 Task: Create a sub task Gather and Analyse Requirements for the task  Implement backup and restore functionality for better data management in the project Transpire , assign it to team member softage.7@softage.net and update the status of the sub task to  At Risk , set the priority of the sub task to Medium.
Action: Mouse moved to (53, 372)
Screenshot: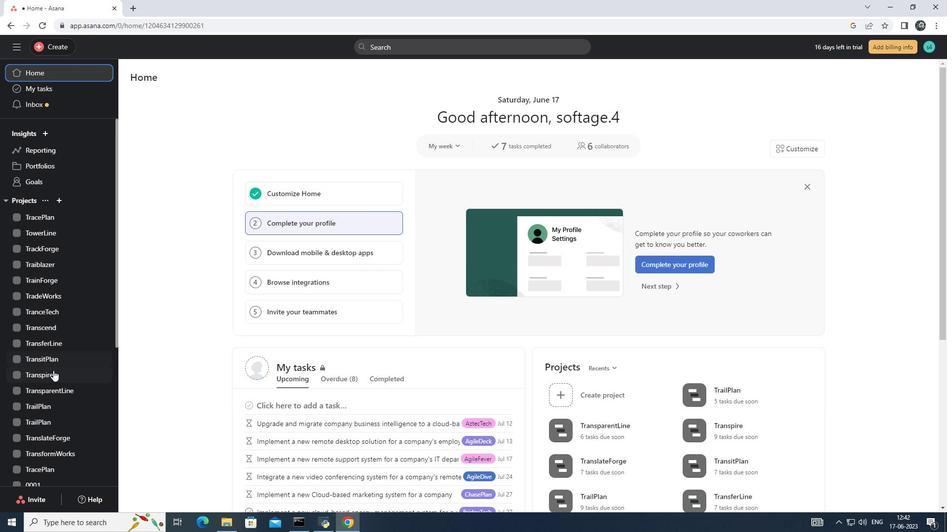 
Action: Mouse pressed left at (53, 372)
Screenshot: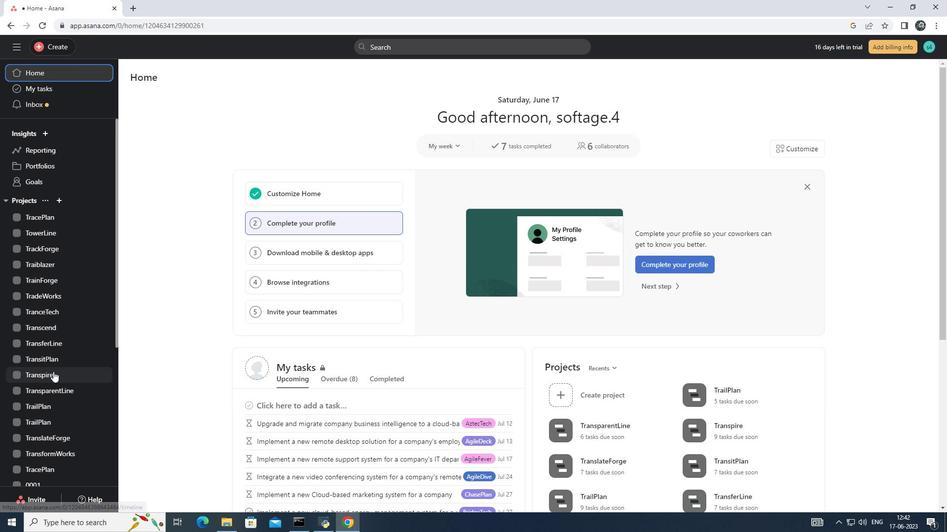 
Action: Mouse moved to (385, 235)
Screenshot: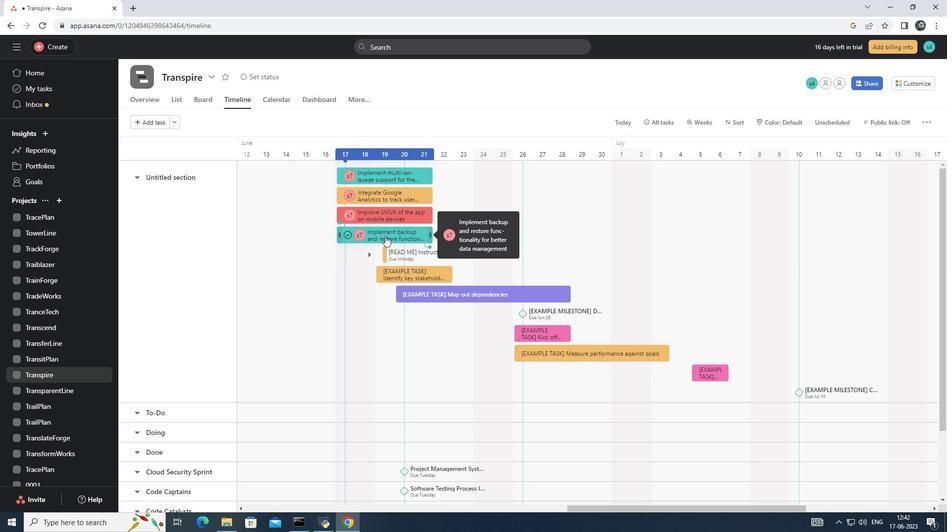 
Action: Mouse pressed left at (385, 235)
Screenshot: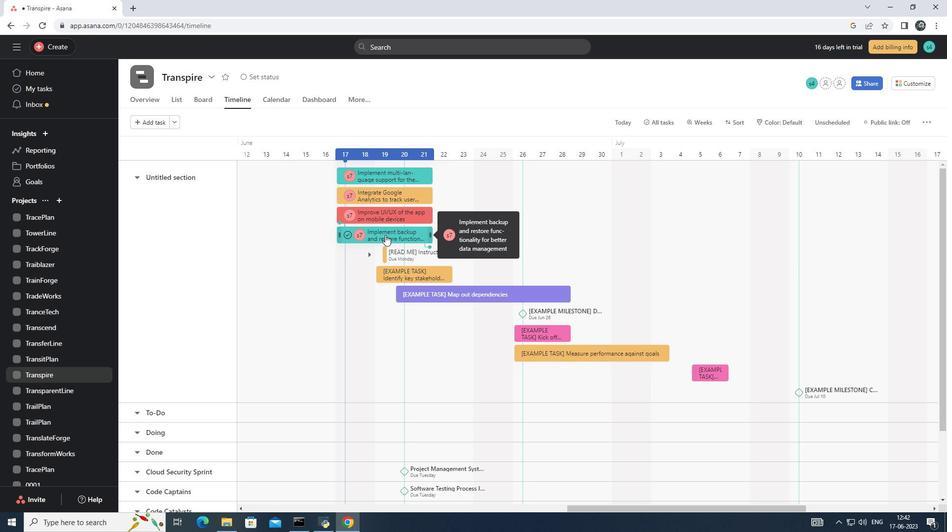 
Action: Mouse moved to (883, 391)
Screenshot: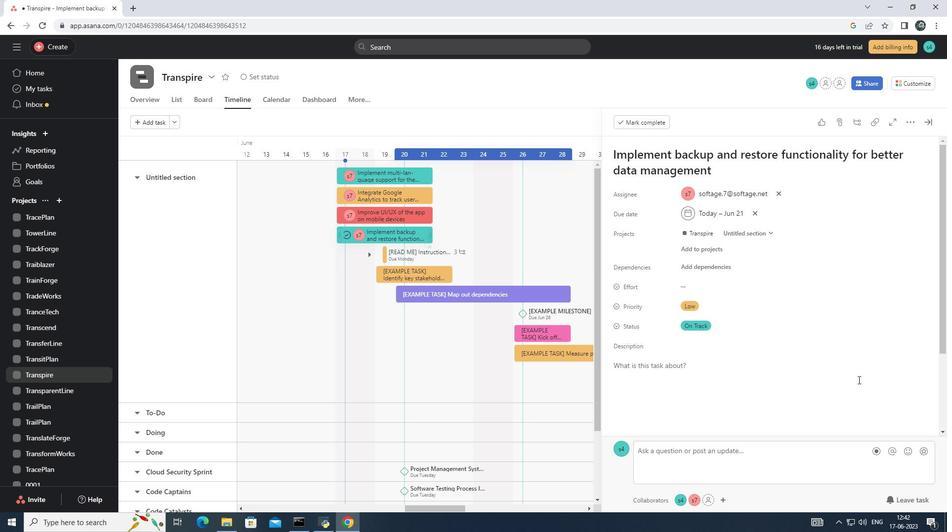
Action: Mouse scrolled (883, 390) with delta (0, 0)
Screenshot: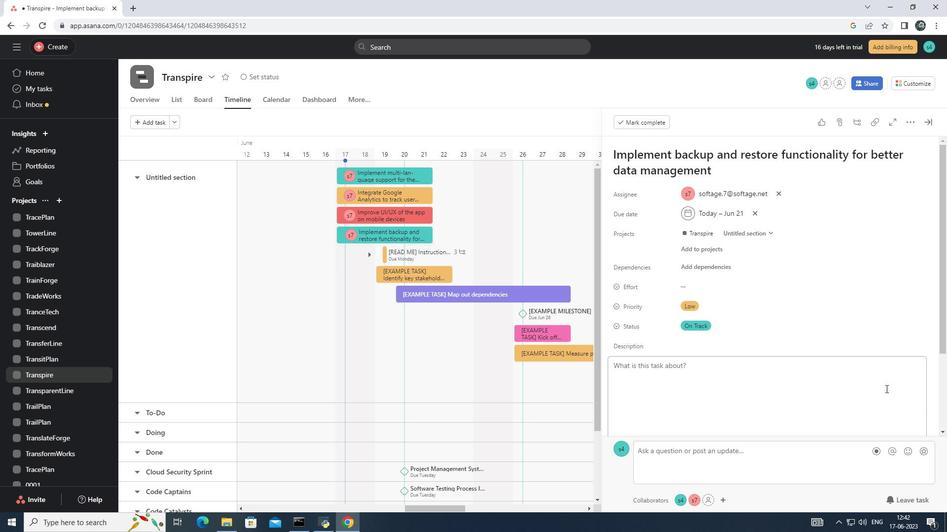 
Action: Mouse moved to (882, 392)
Screenshot: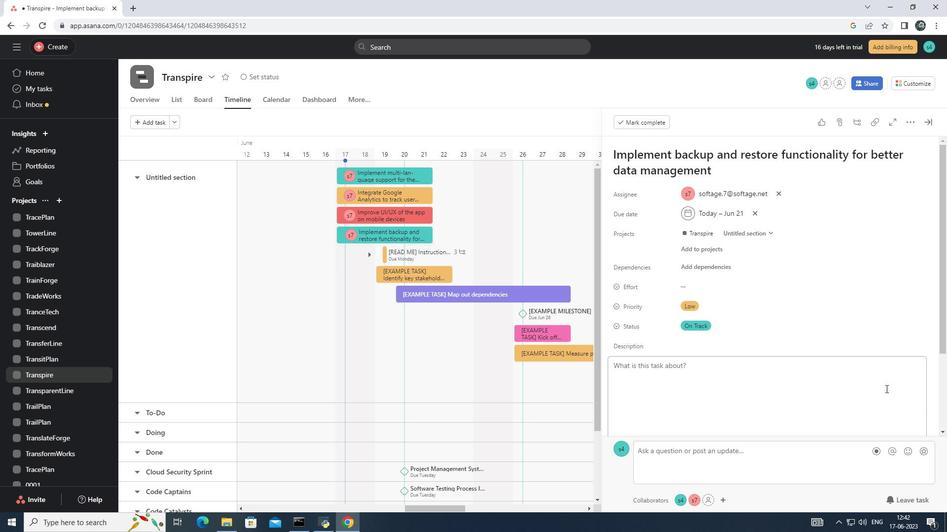 
Action: Mouse scrolled (882, 391) with delta (0, 0)
Screenshot: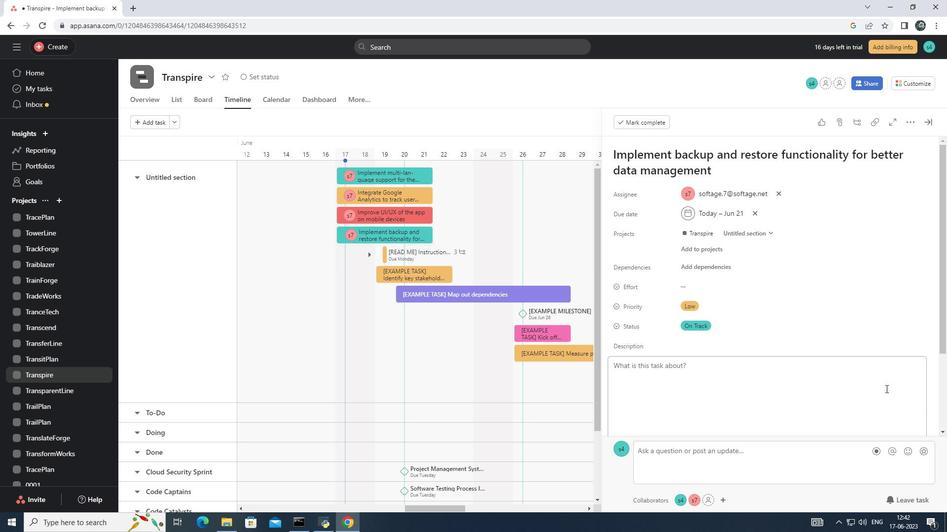 
Action: Mouse moved to (881, 393)
Screenshot: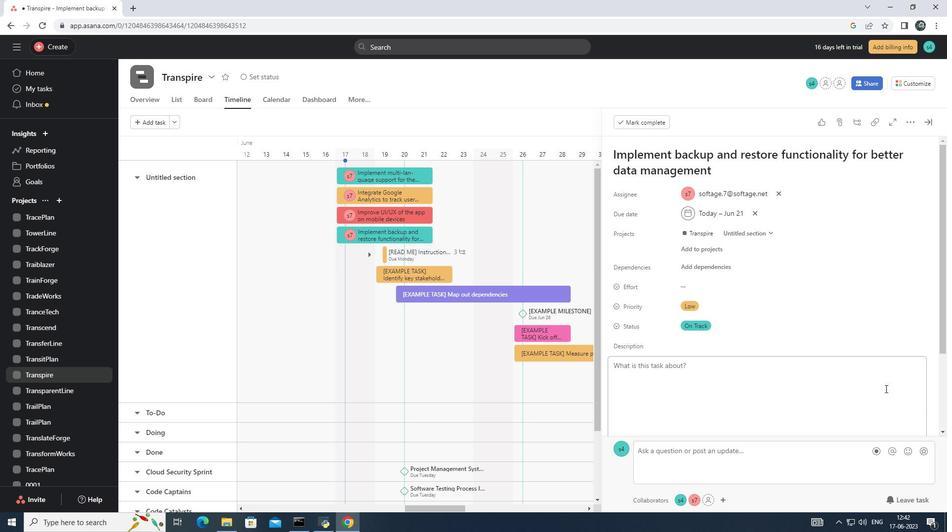
Action: Mouse scrolled (881, 392) with delta (0, 0)
Screenshot: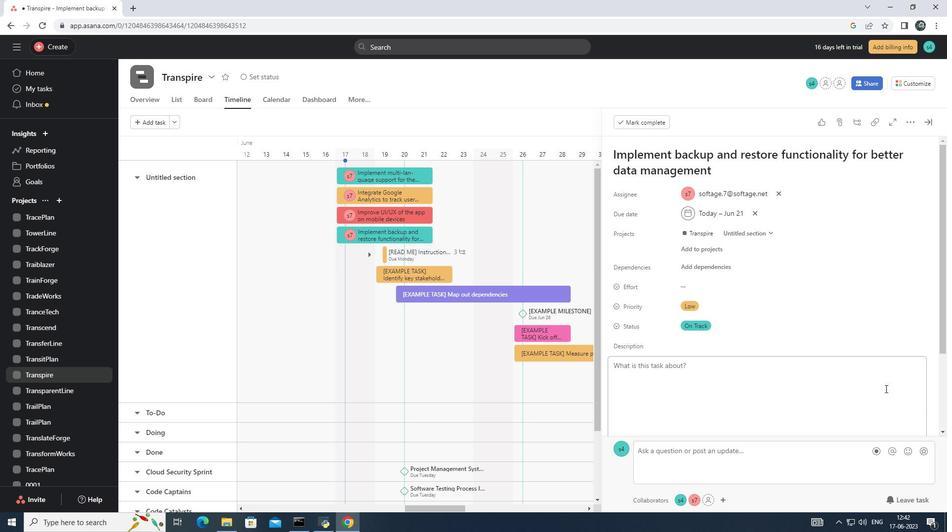 
Action: Mouse moved to (635, 358)
Screenshot: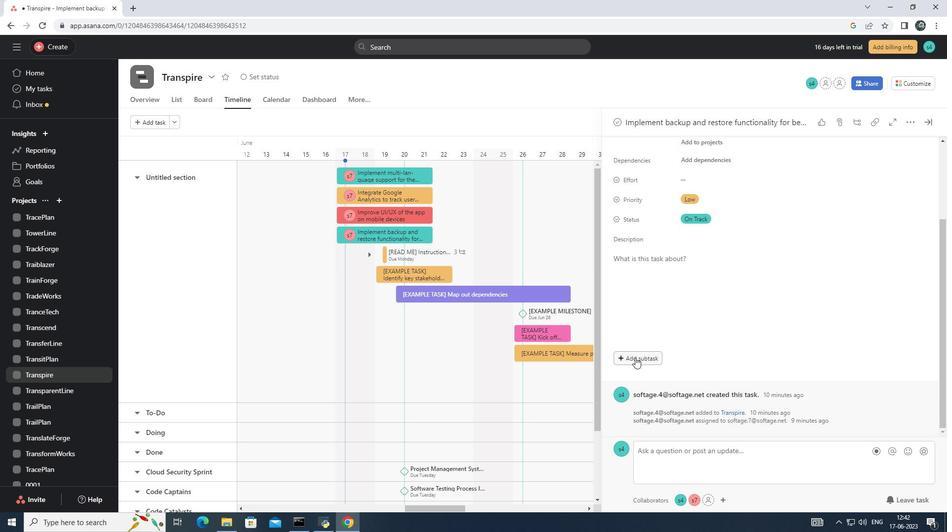 
Action: Mouse pressed left at (635, 358)
Screenshot: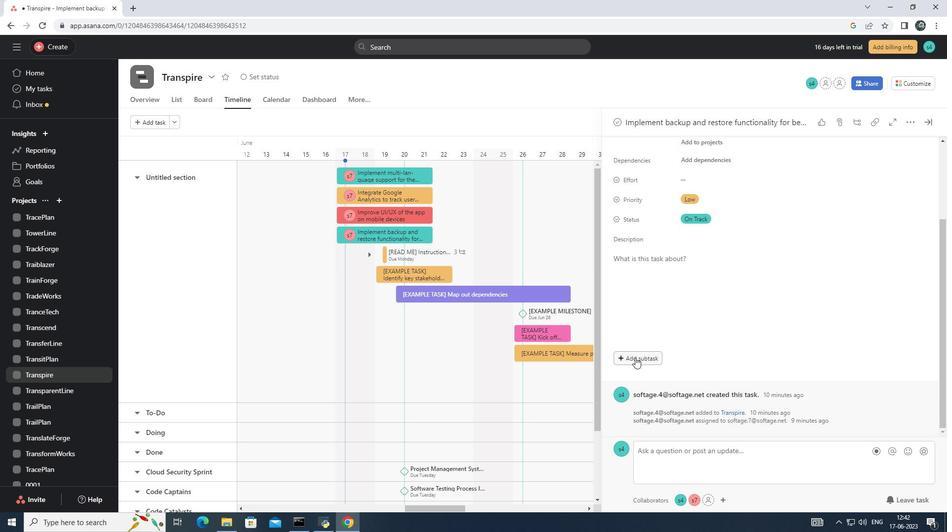 
Action: Mouse moved to (636, 339)
Screenshot: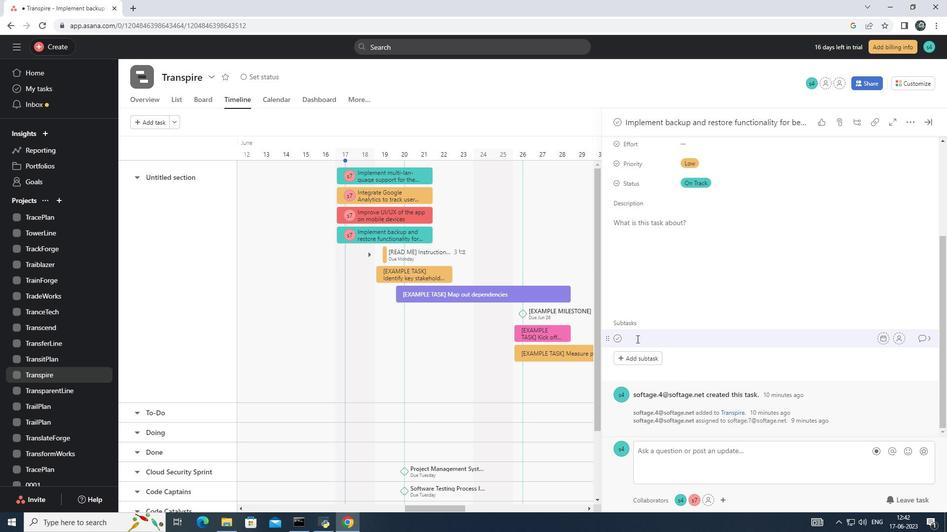 
Action: Mouse pressed left at (636, 339)
Screenshot: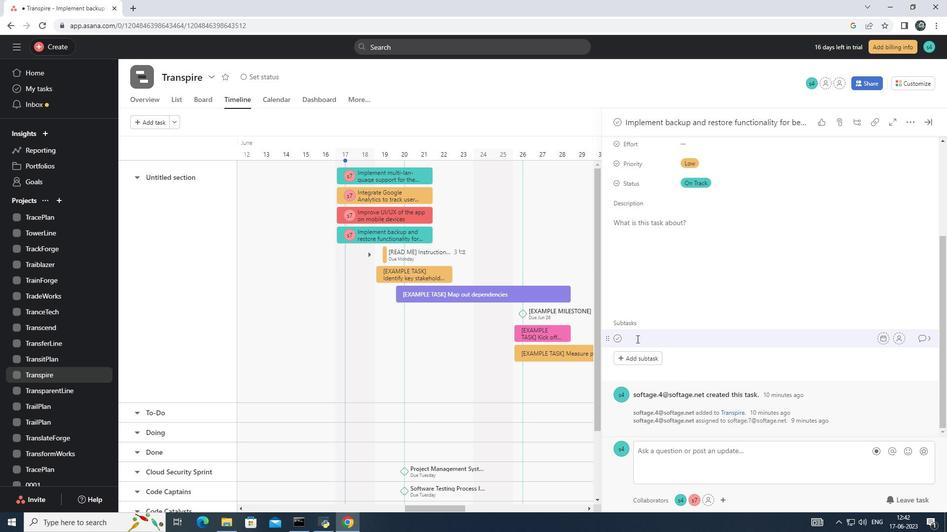 
Action: Key pressed <Key.shift><Key.shift><Key.shift><Key.shift><Key.shift><Key.shift>Gather<Key.space>and<Key.space><Key.shift>Analyse<Key.space><Key.shift>Requirements
Screenshot: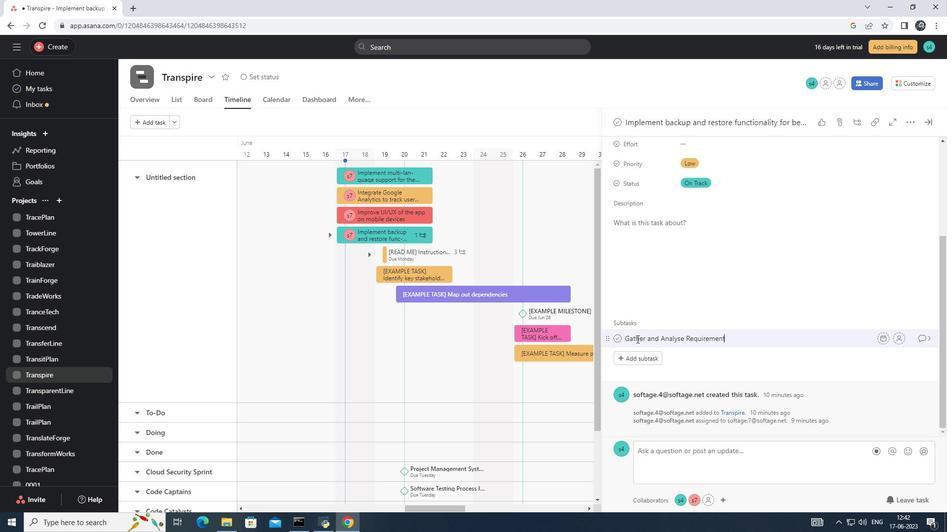 
Action: Mouse moved to (896, 338)
Screenshot: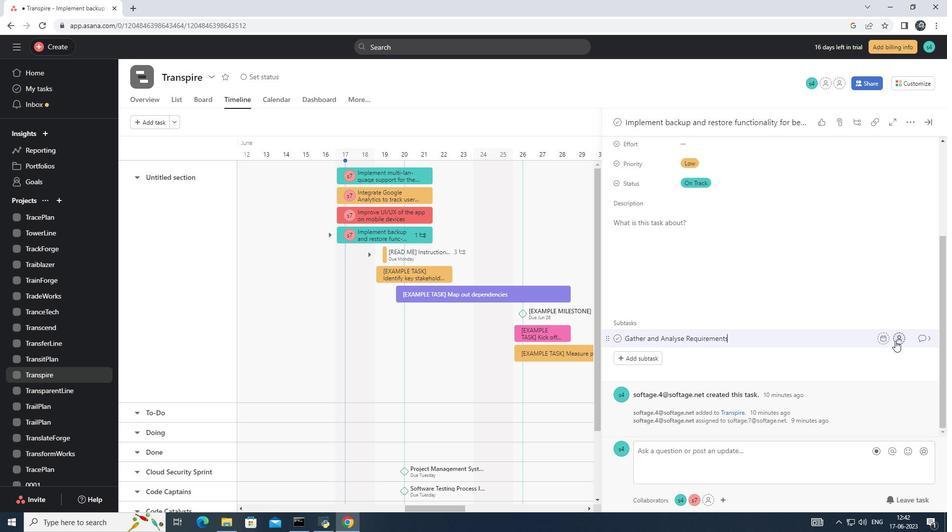 
Action: Mouse pressed left at (896, 338)
Screenshot: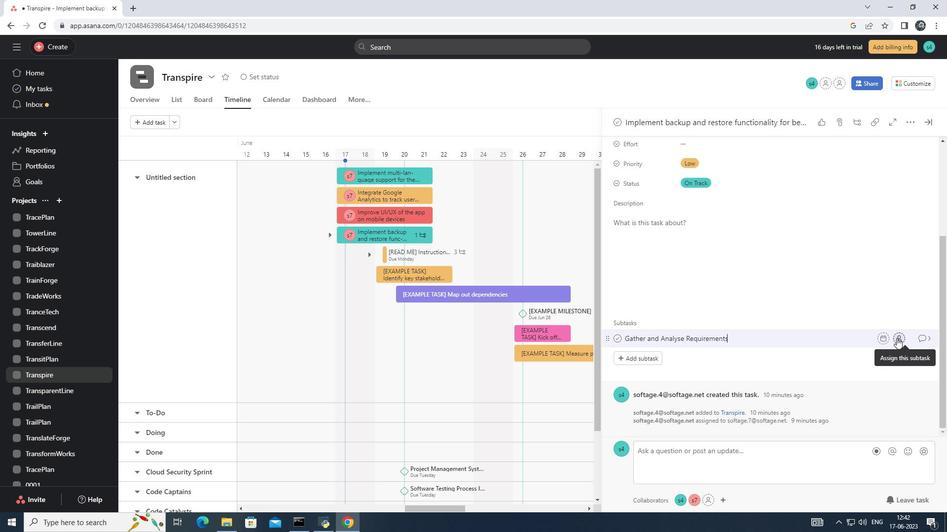 
Action: Key pressed softage.7<Key.shift>@softage.net<Key.enter>
Screenshot: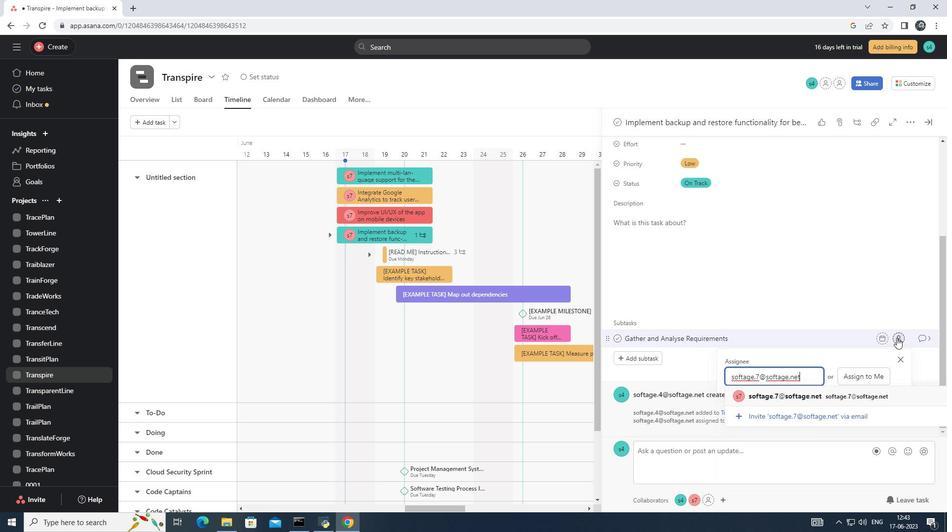 
Action: Mouse moved to (928, 337)
Screenshot: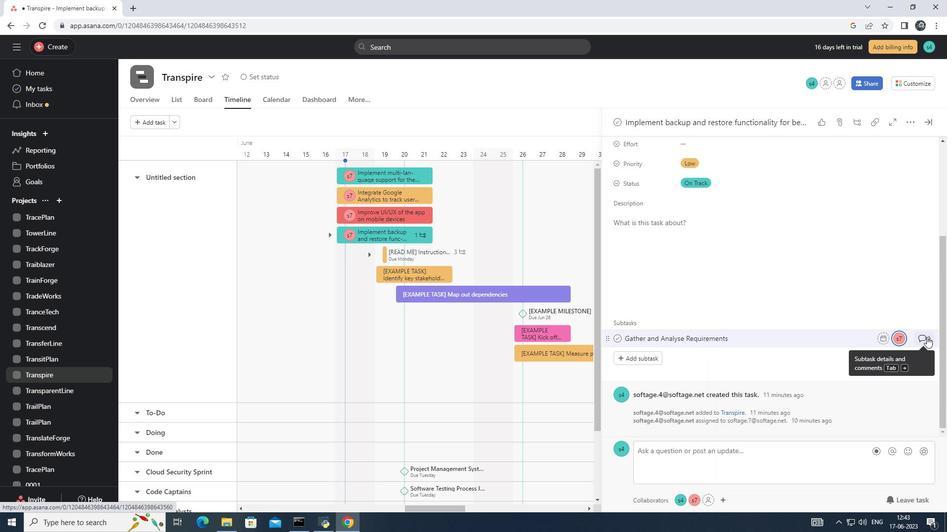 
Action: Mouse pressed left at (928, 337)
Screenshot: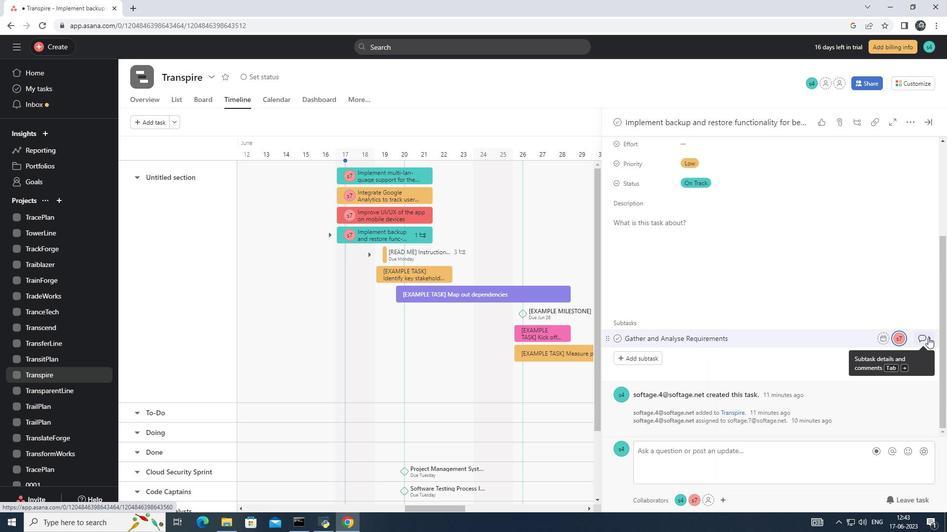 
Action: Mouse moved to (634, 262)
Screenshot: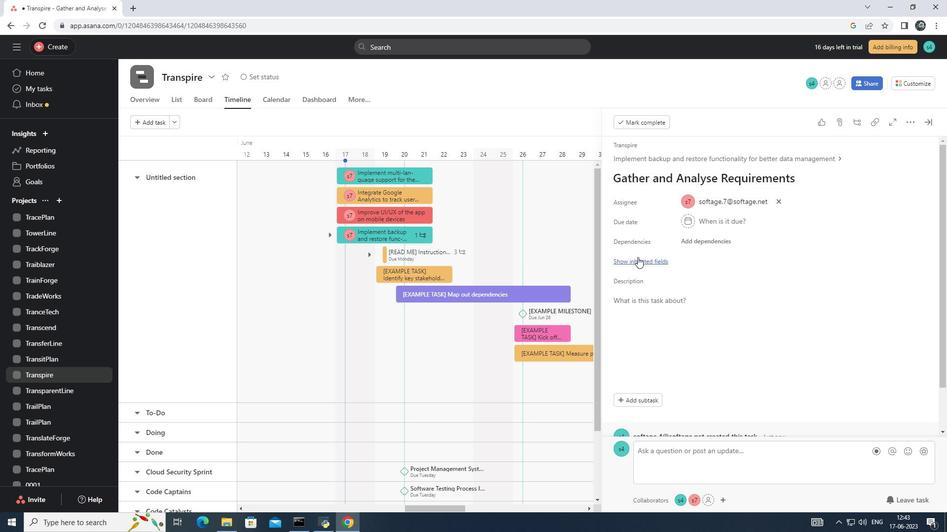 
Action: Mouse pressed left at (634, 262)
Screenshot: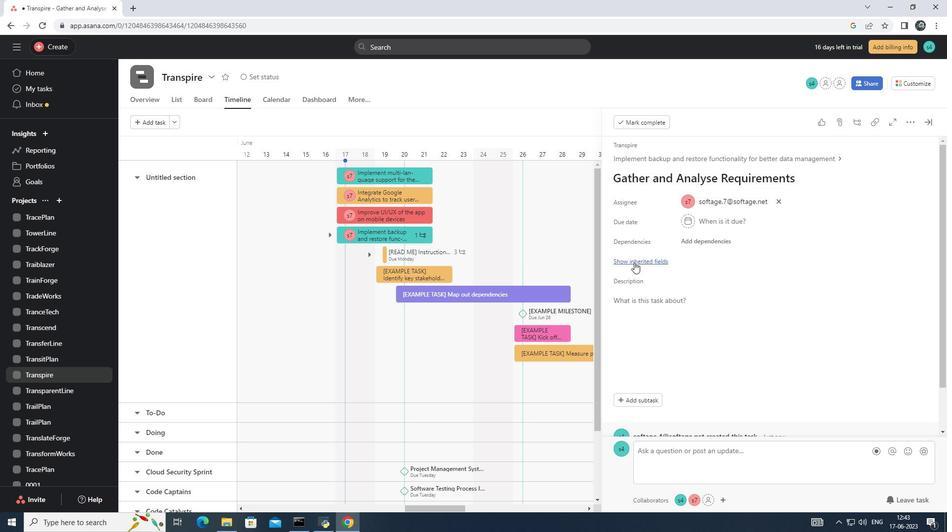 
Action: Mouse moved to (728, 321)
Screenshot: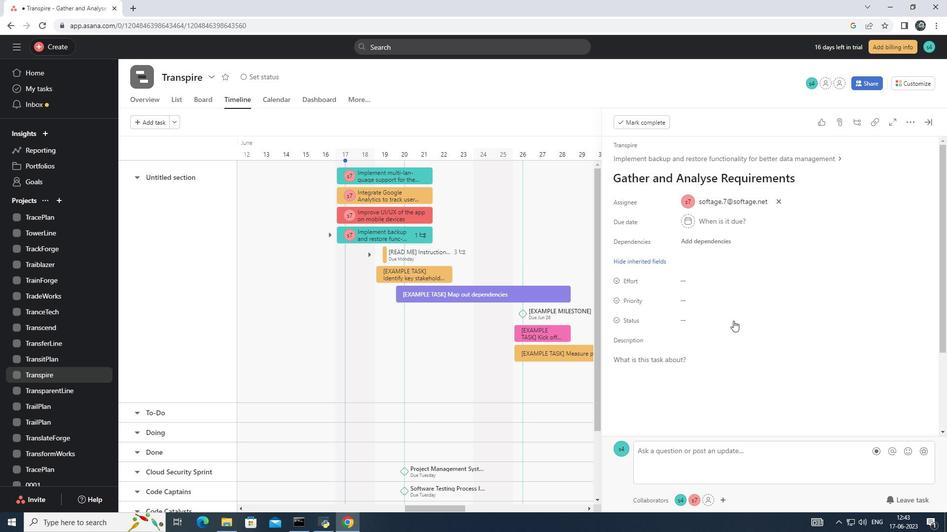 
Action: Mouse pressed left at (728, 321)
Screenshot: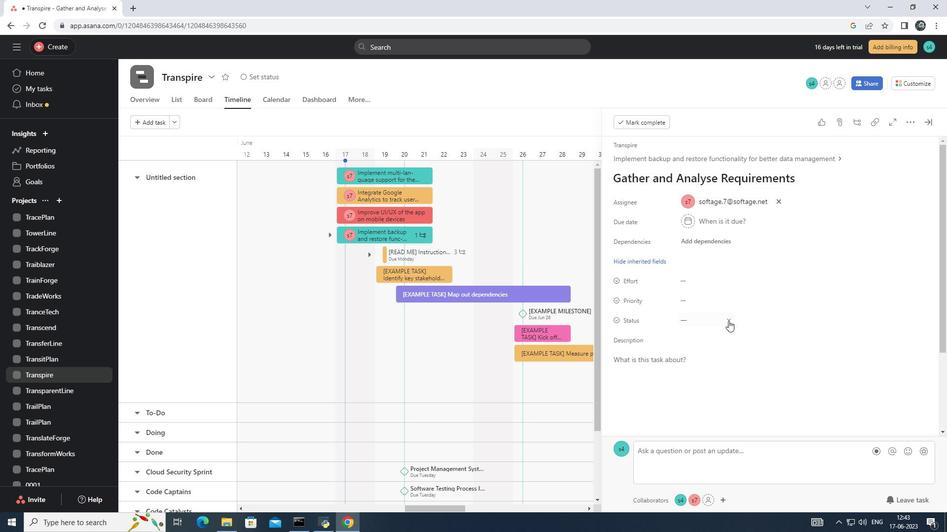 
Action: Mouse moved to (728, 373)
Screenshot: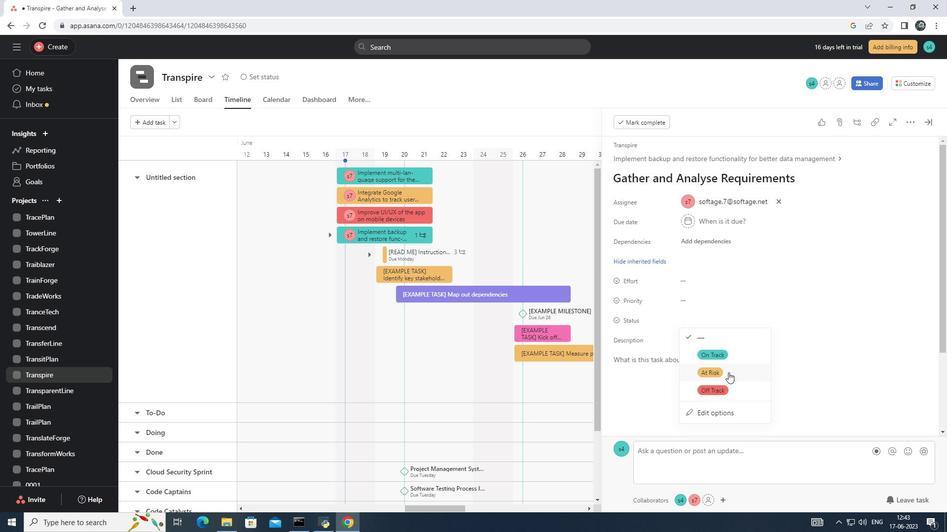 
Action: Mouse pressed left at (728, 373)
Screenshot: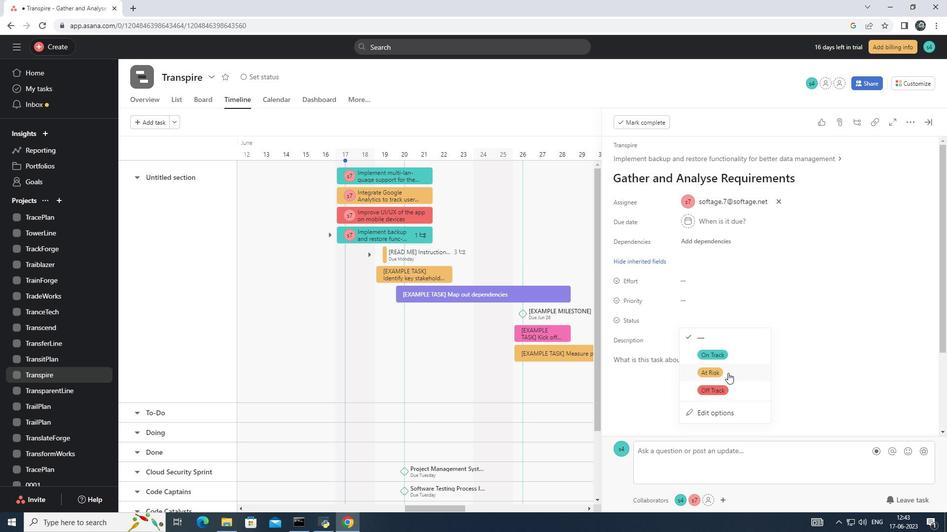 
Action: Mouse moved to (701, 299)
Screenshot: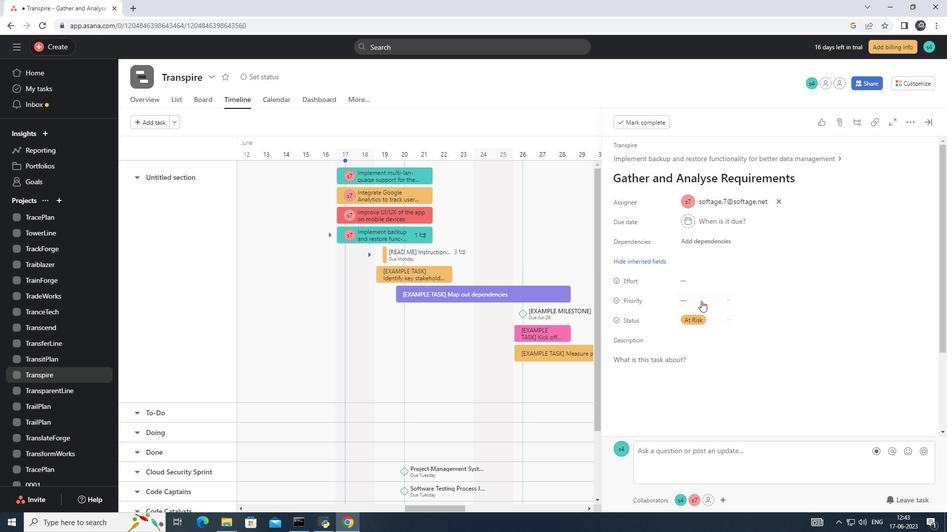 
Action: Mouse pressed left at (701, 299)
Screenshot: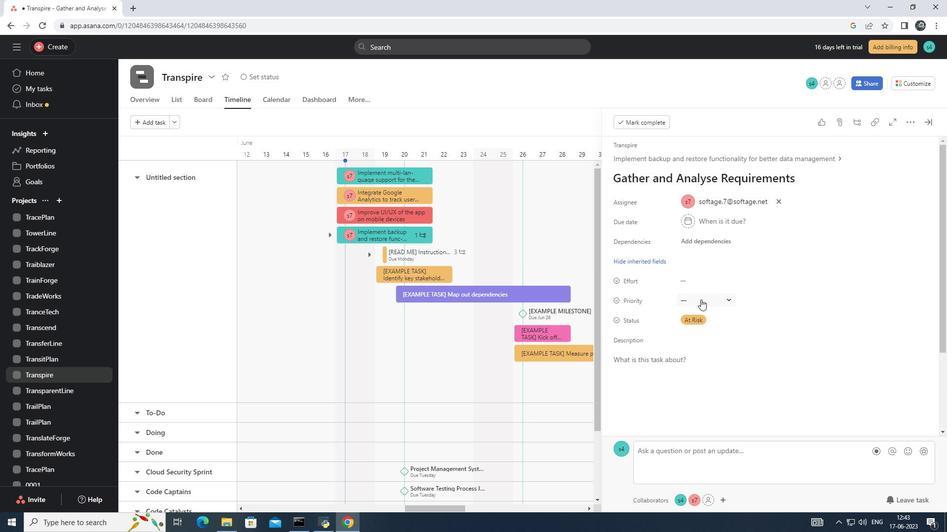 
Action: Mouse moved to (720, 349)
Screenshot: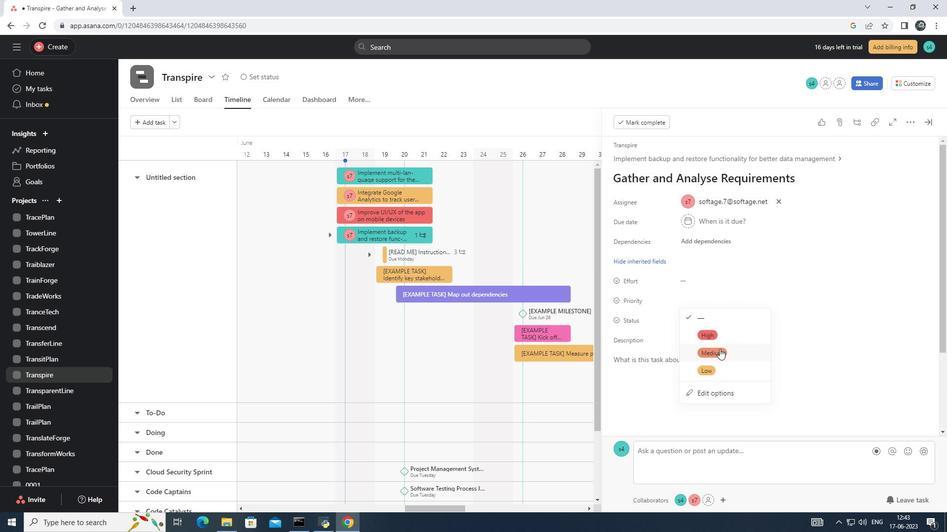 
Action: Mouse pressed left at (720, 349)
Screenshot: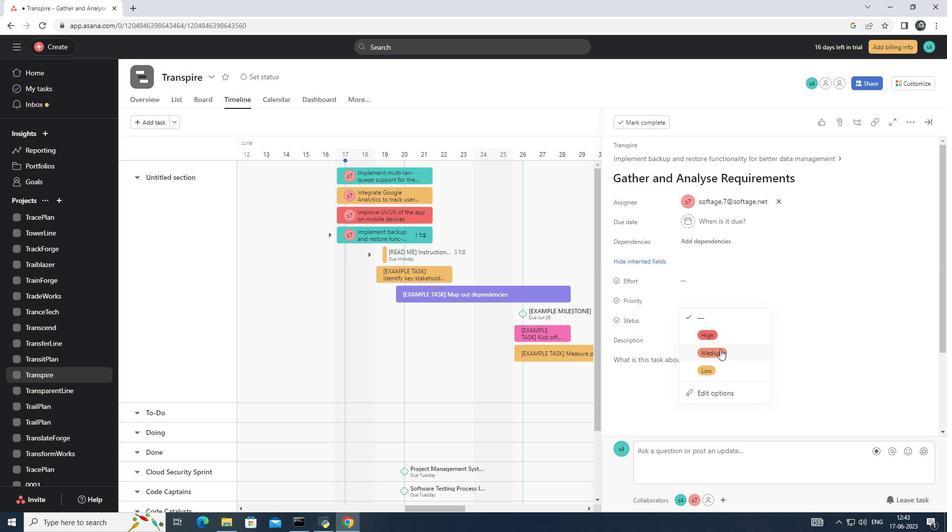 
Action: Mouse moved to (720, 349)
Screenshot: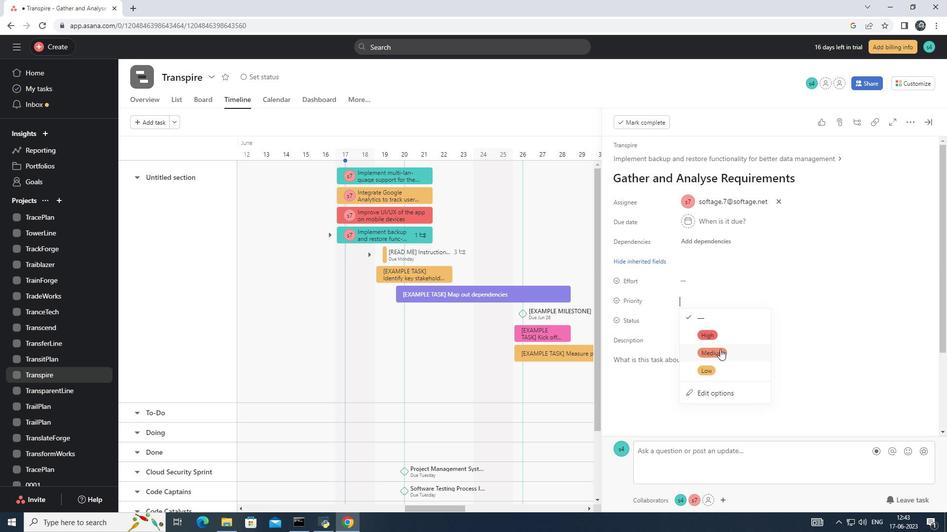 
